 Task: Create a task  Integrate a new chat system for customer service , assign it to team member softage.2@softage.net in the project AgileFocus and update the status of the task to  On Track  , set the priority of the task to Low
Action: Mouse moved to (55, 45)
Screenshot: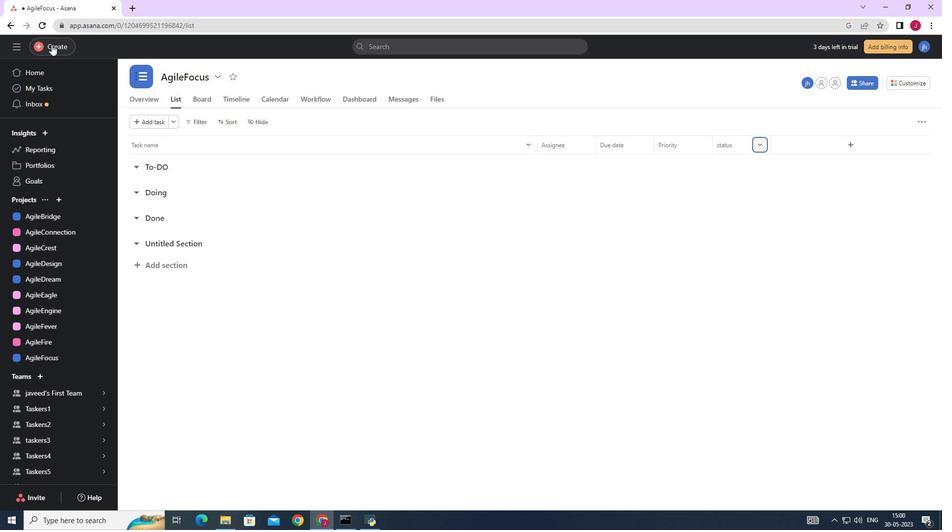 
Action: Mouse pressed left at (55, 45)
Screenshot: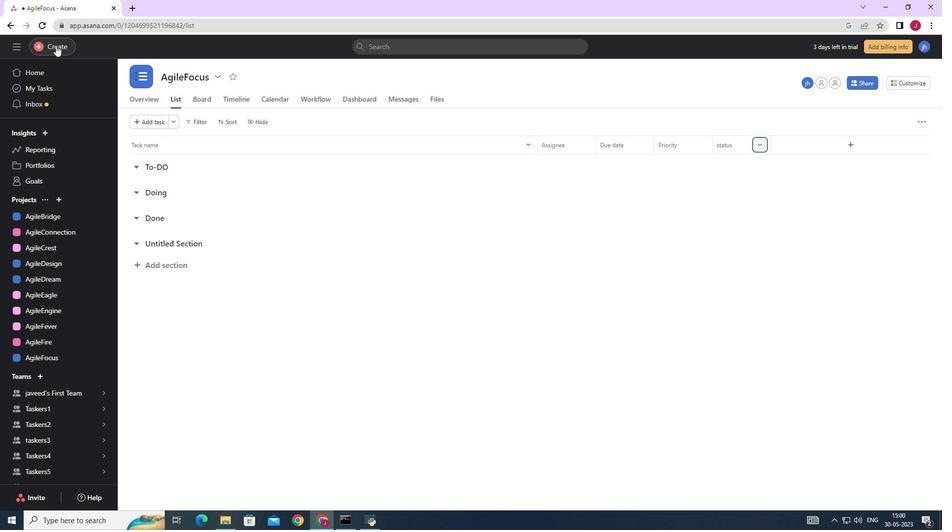 
Action: Mouse moved to (120, 48)
Screenshot: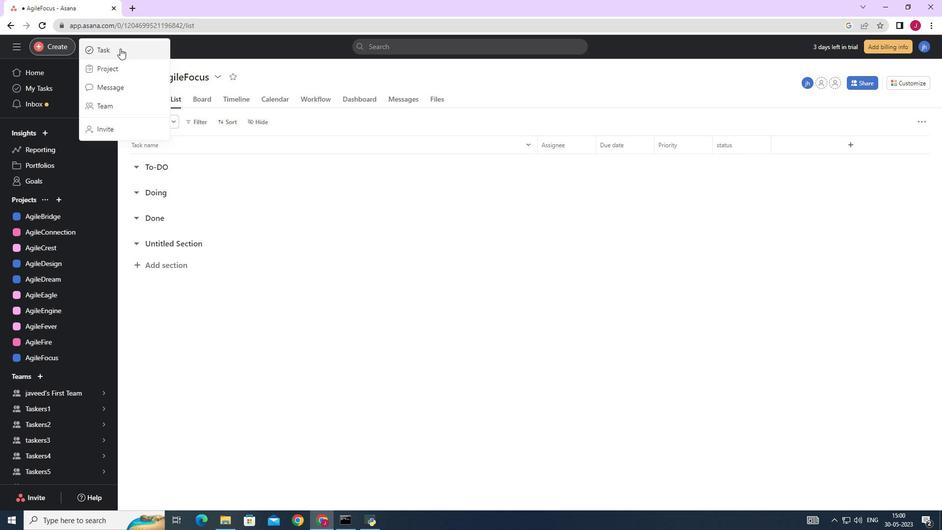 
Action: Mouse pressed left at (120, 48)
Screenshot: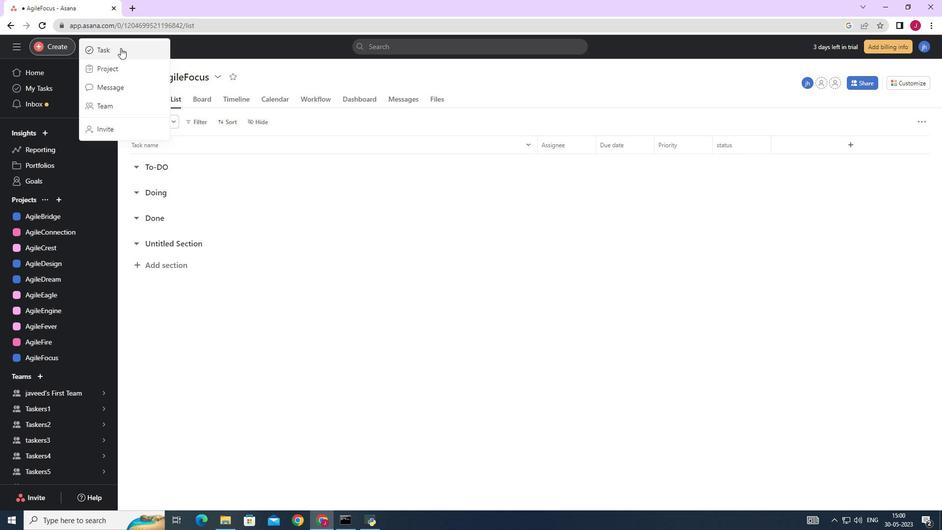 
Action: Mouse moved to (769, 329)
Screenshot: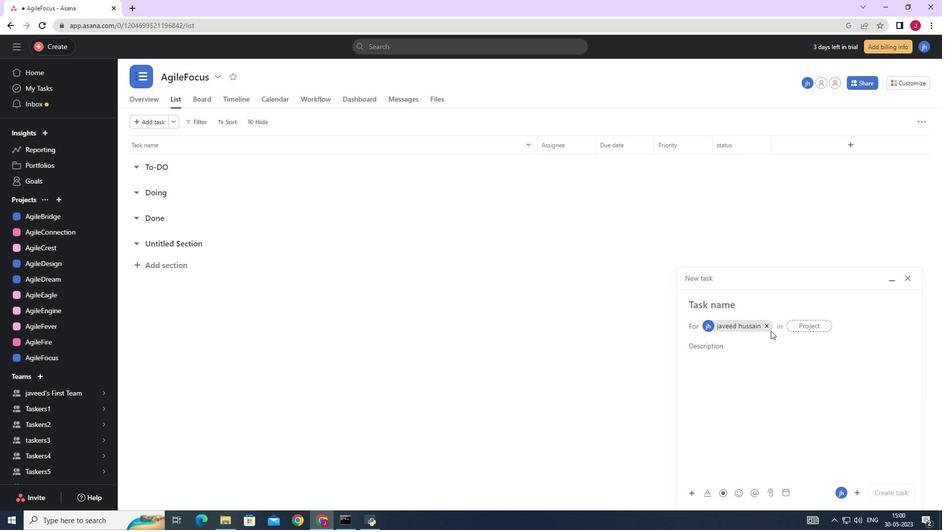 
Action: Mouse pressed left at (769, 329)
Screenshot: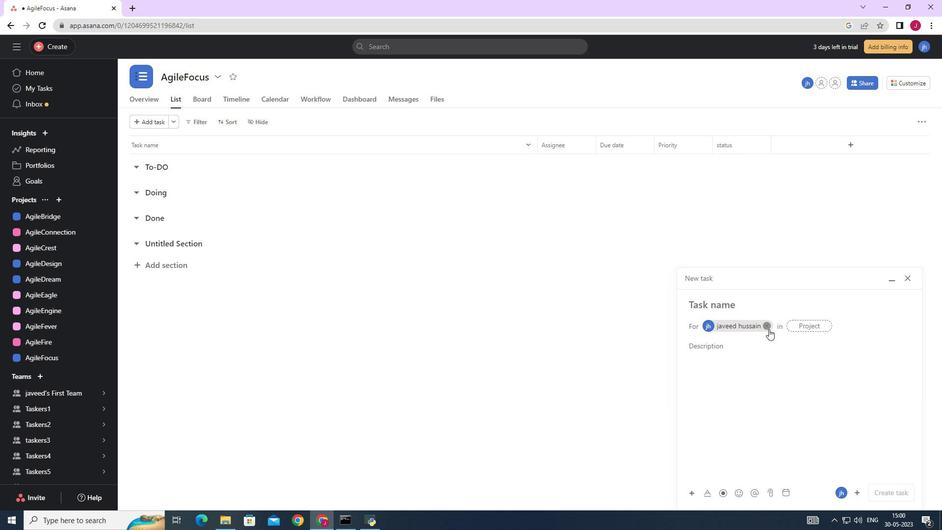 
Action: Mouse moved to (718, 305)
Screenshot: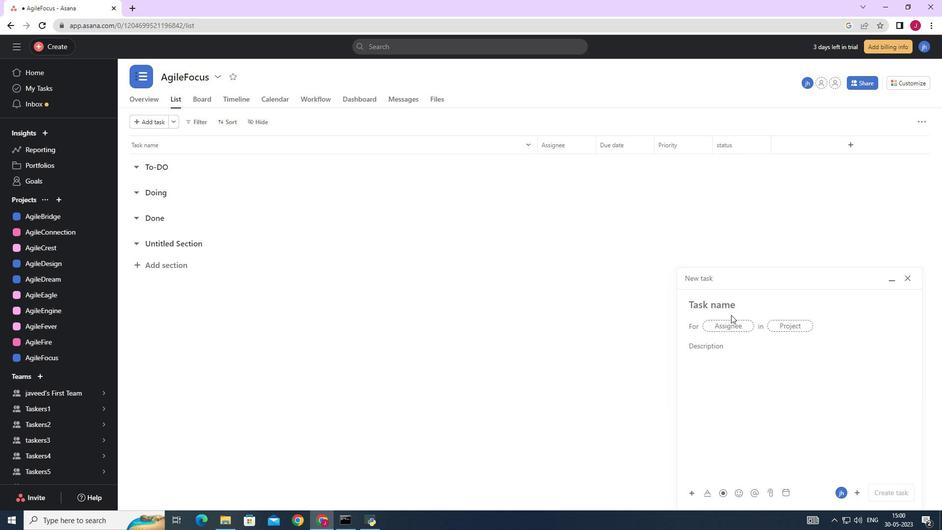
Action: Mouse pressed left at (718, 305)
Screenshot: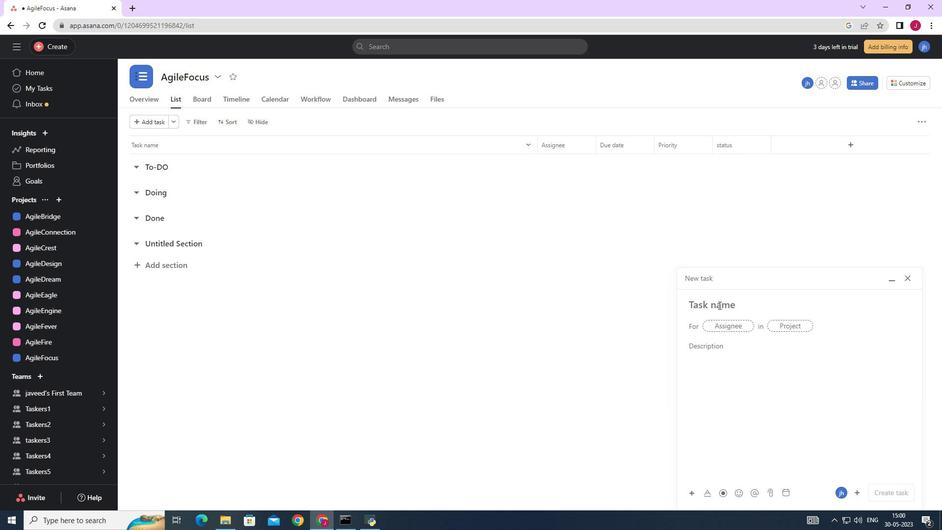 
Action: Key pressed <Key.caps_lock>I<Key.caps_lock>ntegrate<Key.space>a<Key.space>new<Key.space>chat<Key.space>system<Key.space>for<Key.space>customers<Key.space>service
Screenshot: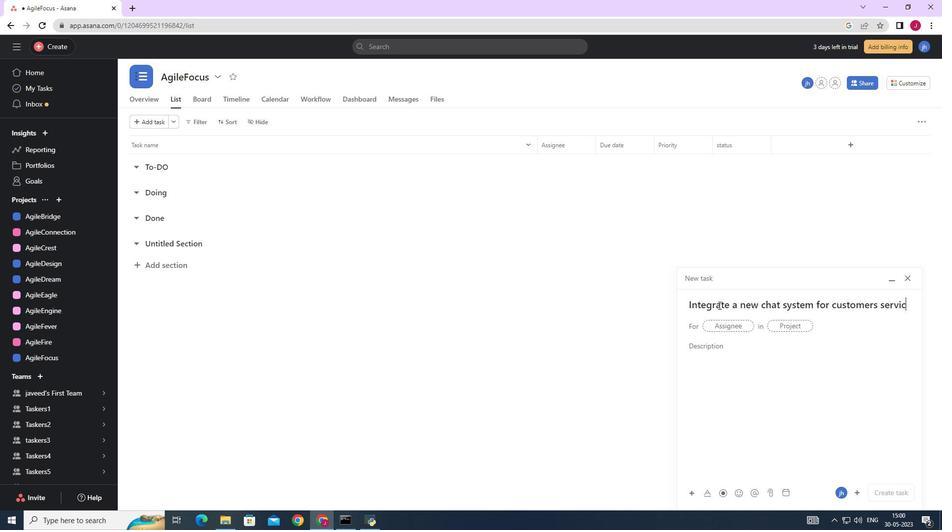 
Action: Mouse moved to (720, 328)
Screenshot: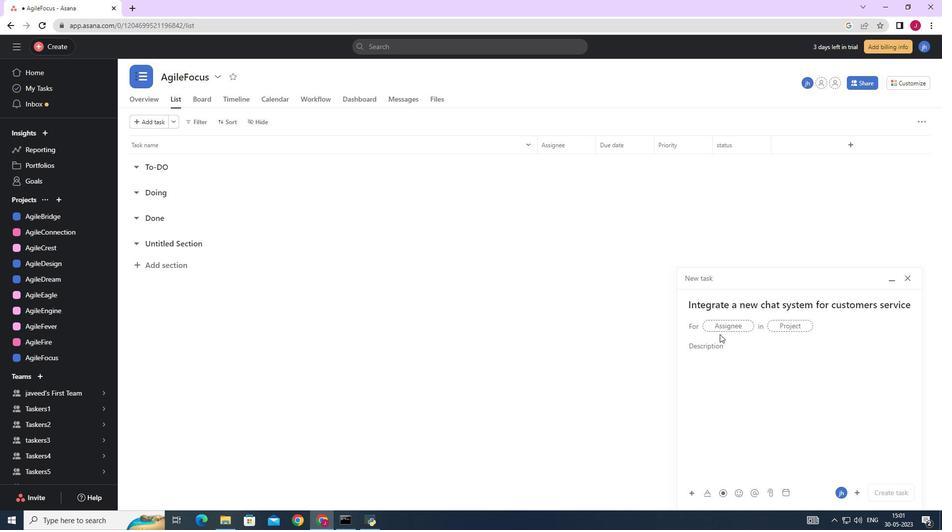 
Action: Mouse pressed left at (720, 328)
Screenshot: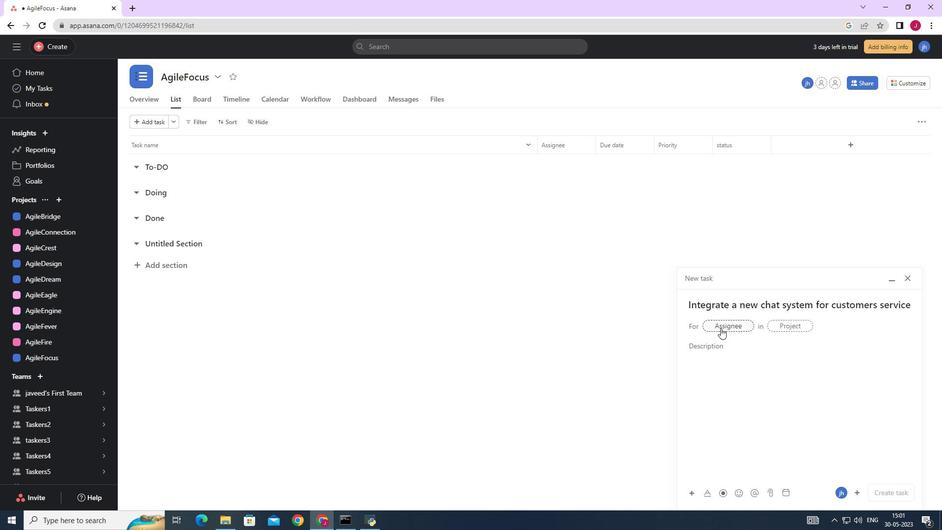 
Action: Mouse moved to (710, 327)
Screenshot: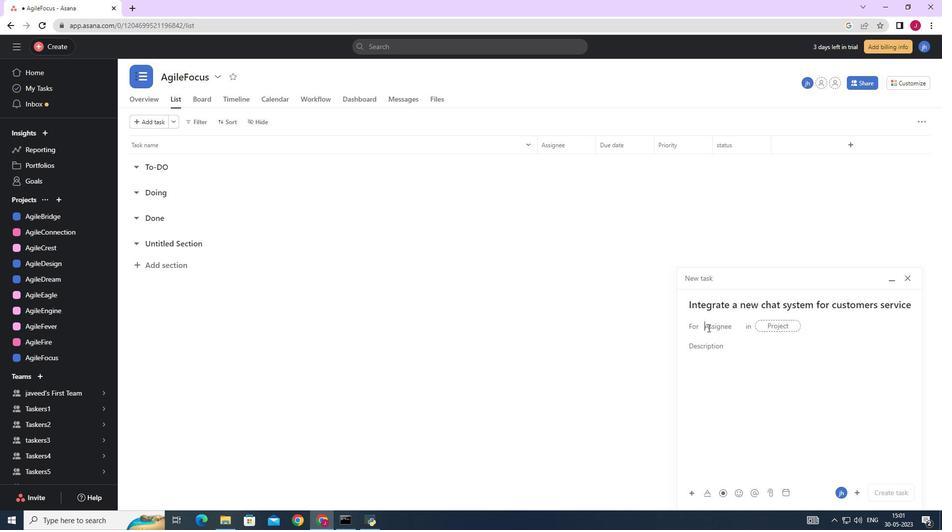 
Action: Mouse pressed left at (710, 327)
Screenshot: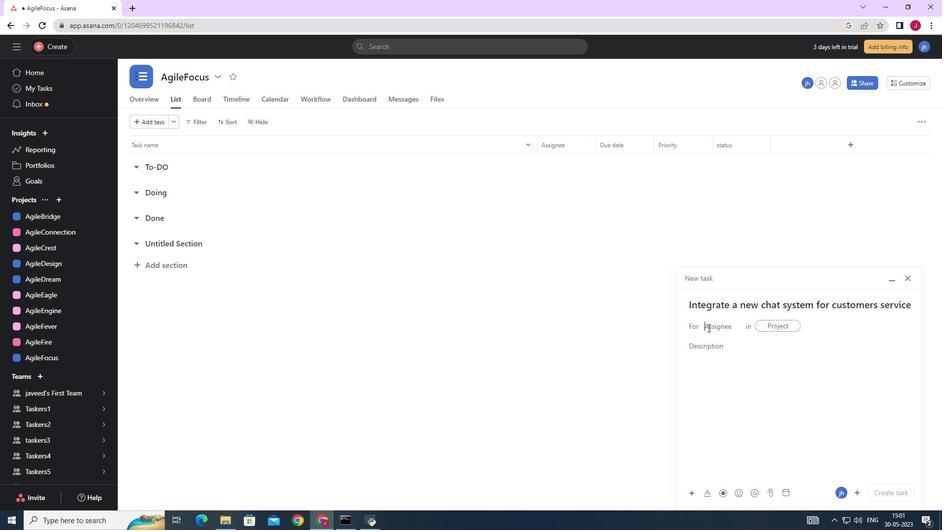 
Action: Key pressed softage.2
Screenshot: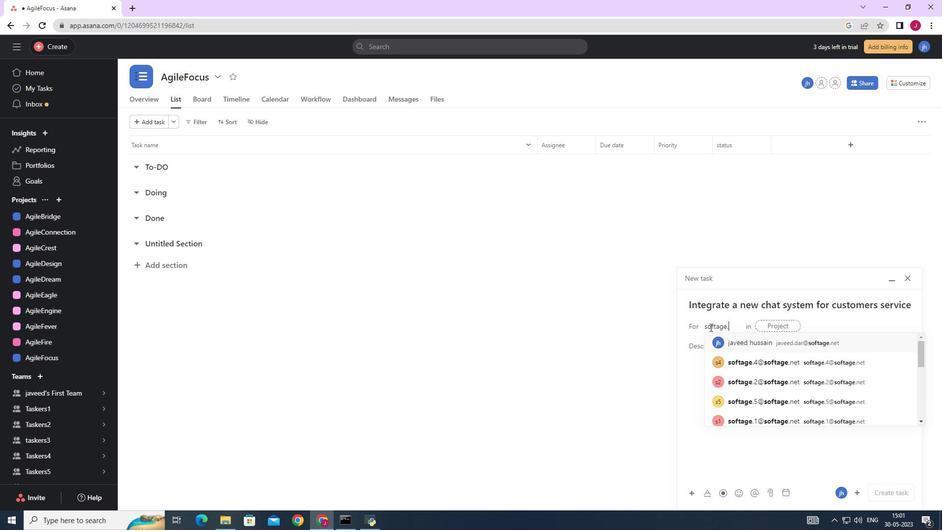 
Action: Mouse moved to (779, 342)
Screenshot: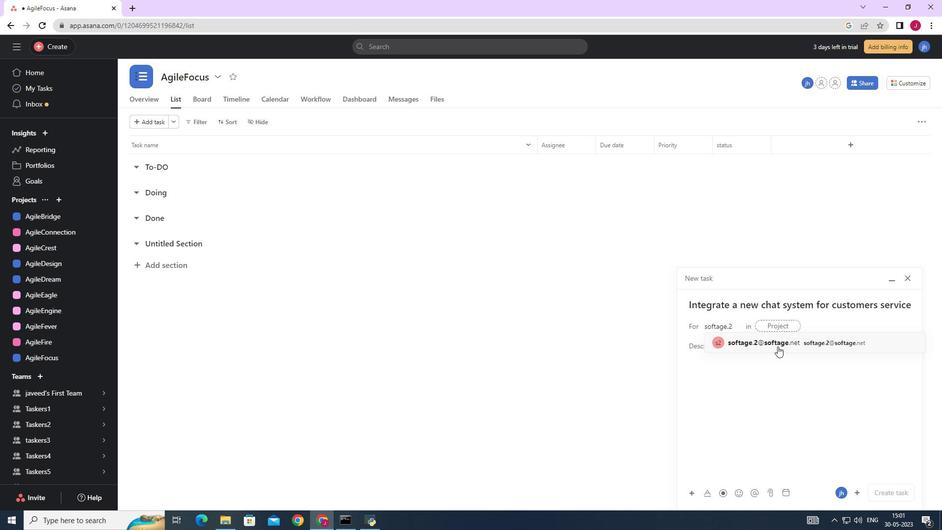 
Action: Mouse pressed left at (779, 342)
Screenshot: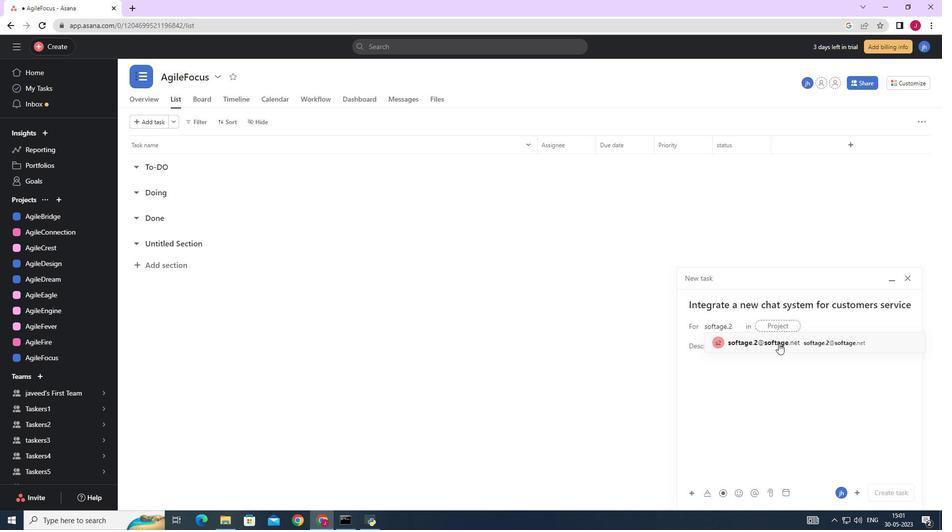 
Action: Mouse moved to (657, 338)
Screenshot: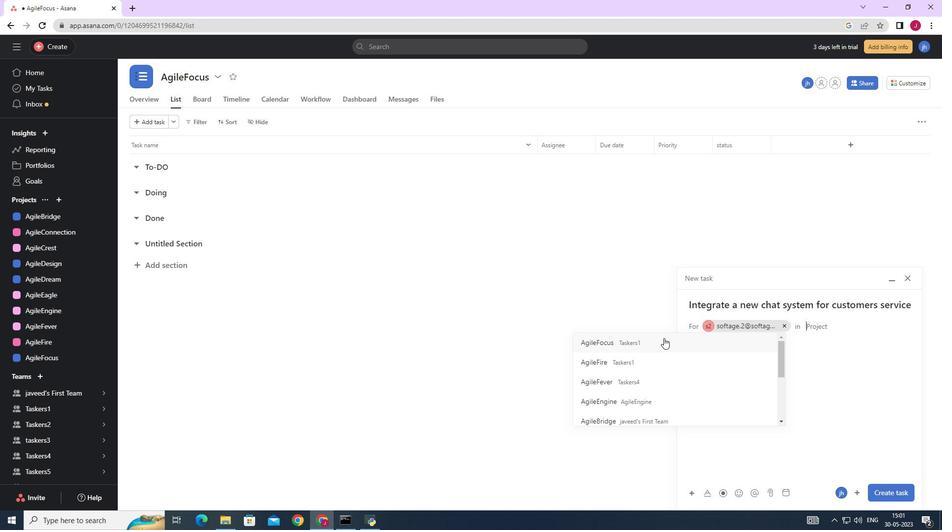 
Action: Mouse pressed left at (657, 338)
Screenshot: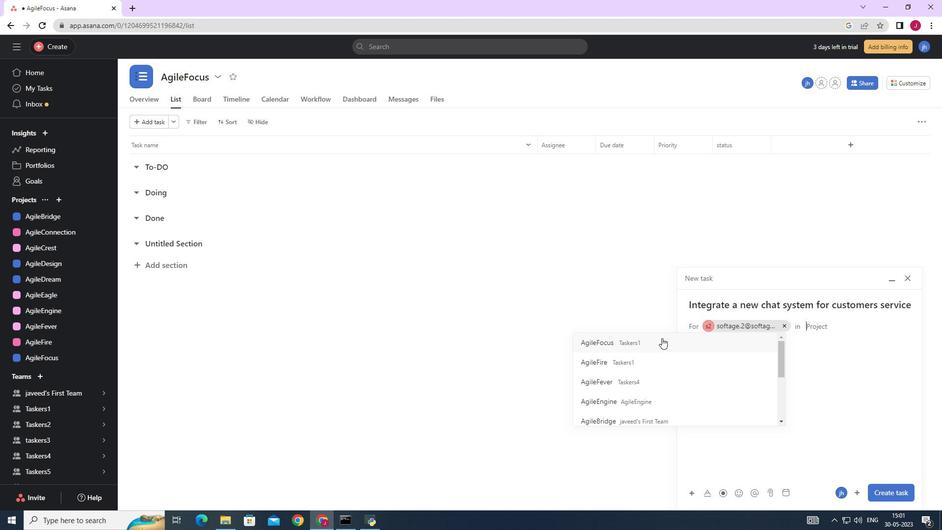 
Action: Mouse moved to (736, 350)
Screenshot: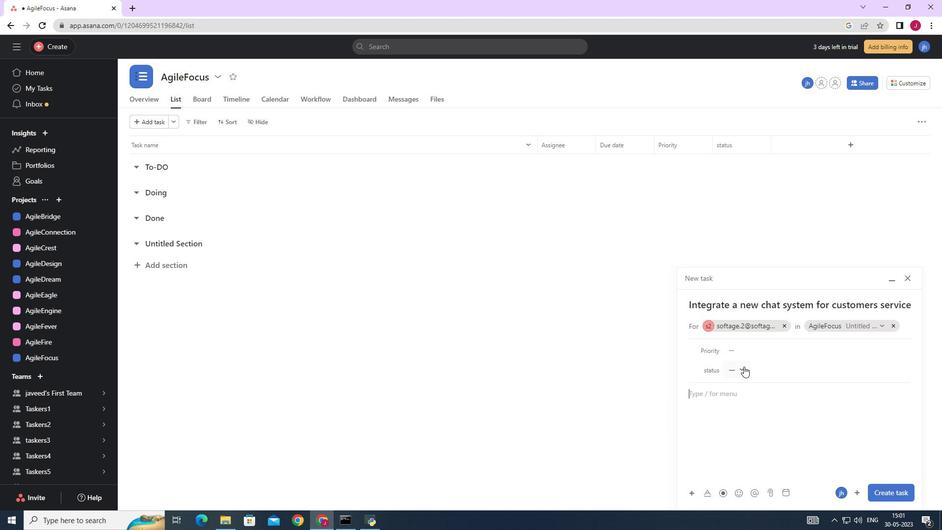 
Action: Mouse pressed left at (736, 350)
Screenshot: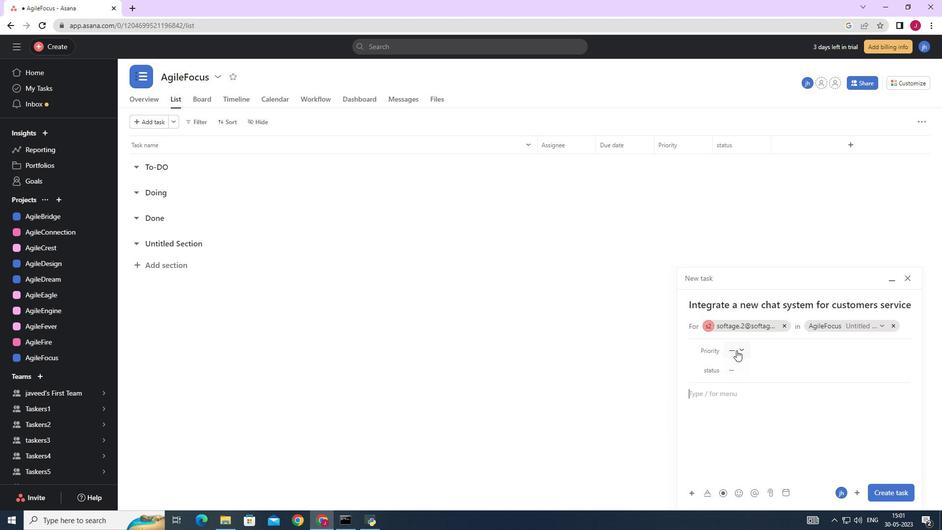 
Action: Mouse moved to (756, 418)
Screenshot: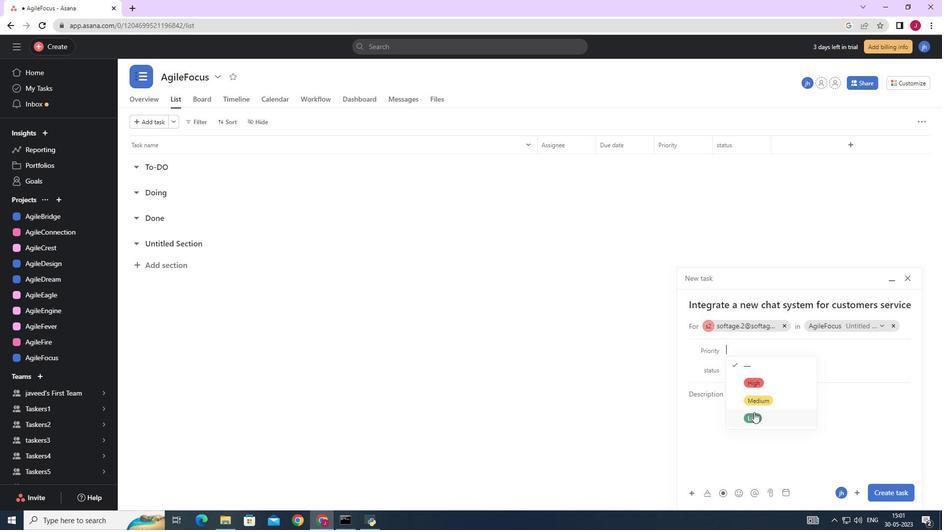 
Action: Mouse pressed left at (756, 418)
Screenshot: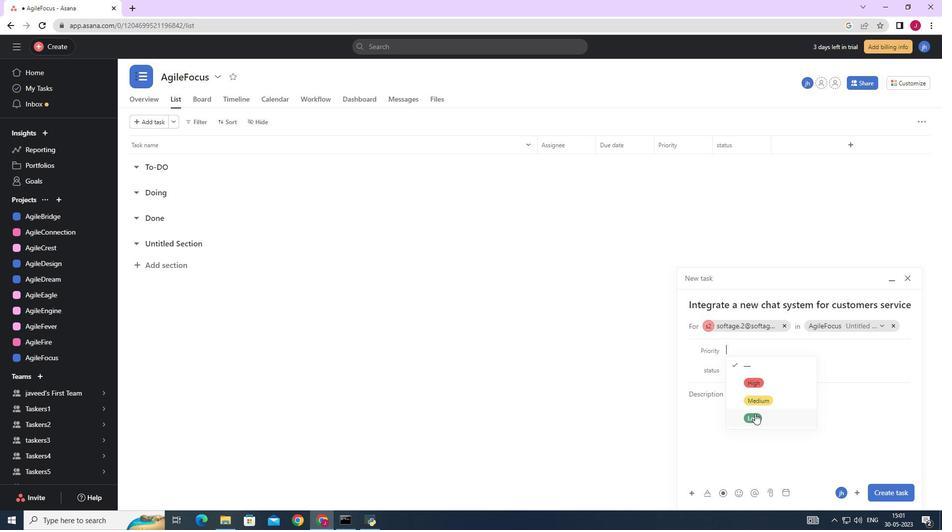 
Action: Mouse moved to (738, 371)
Screenshot: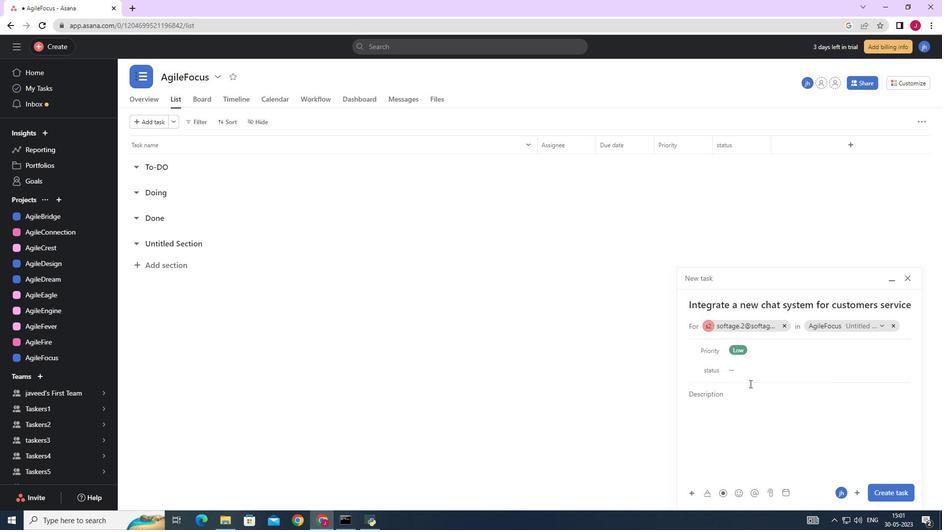 
Action: Mouse pressed left at (738, 371)
Screenshot: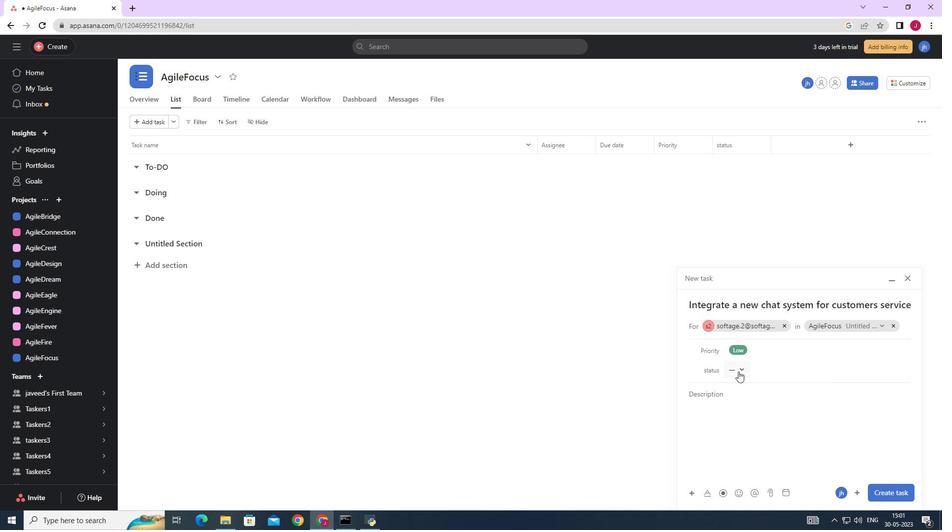 
Action: Mouse moved to (754, 402)
Screenshot: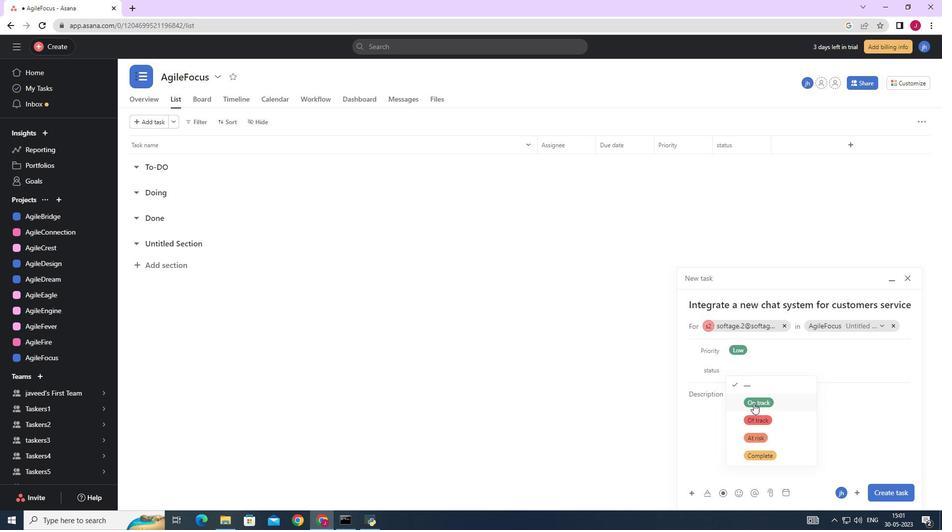 
Action: Mouse pressed left at (754, 402)
Screenshot: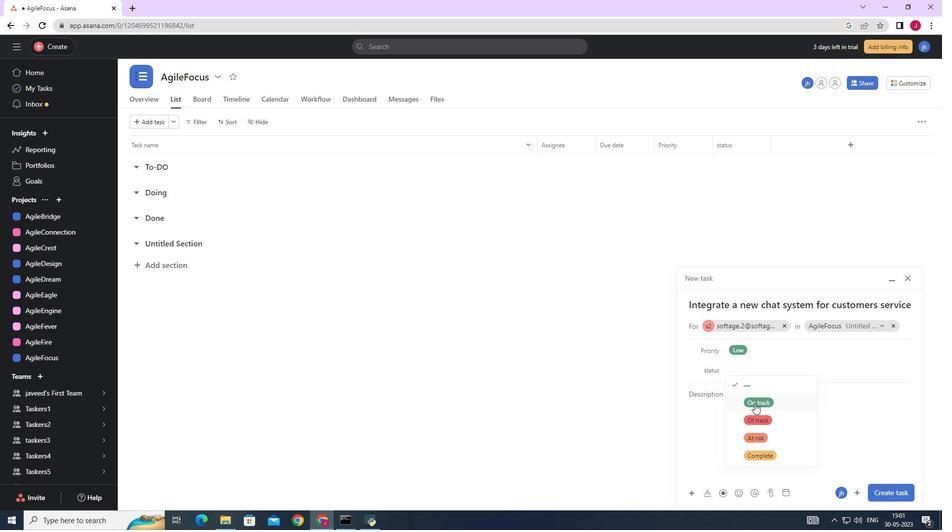 
Action: Mouse moved to (880, 490)
Screenshot: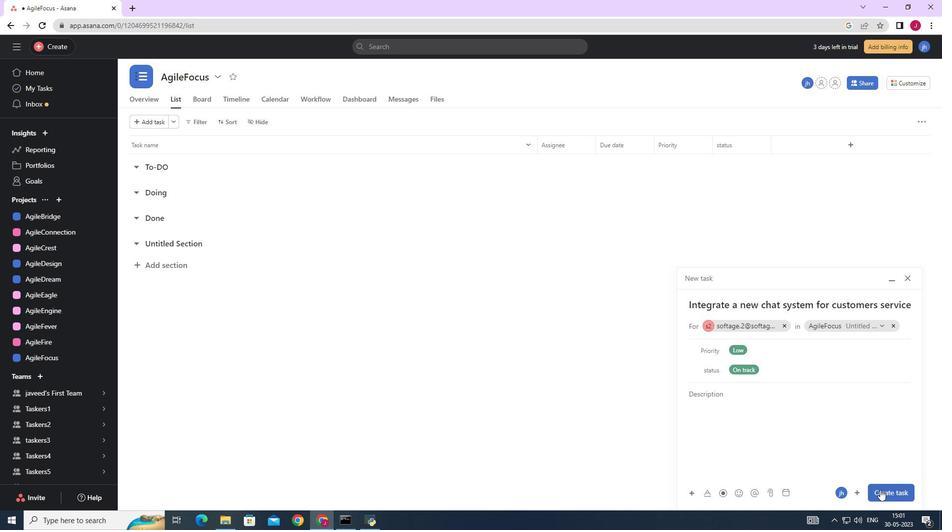 
Action: Mouse pressed left at (880, 490)
Screenshot: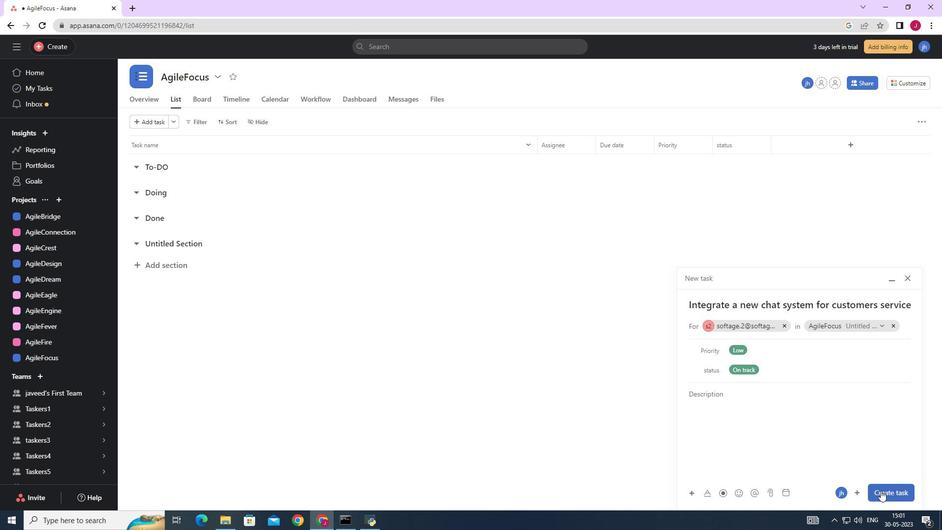 
Action: Mouse moved to (647, 344)
Screenshot: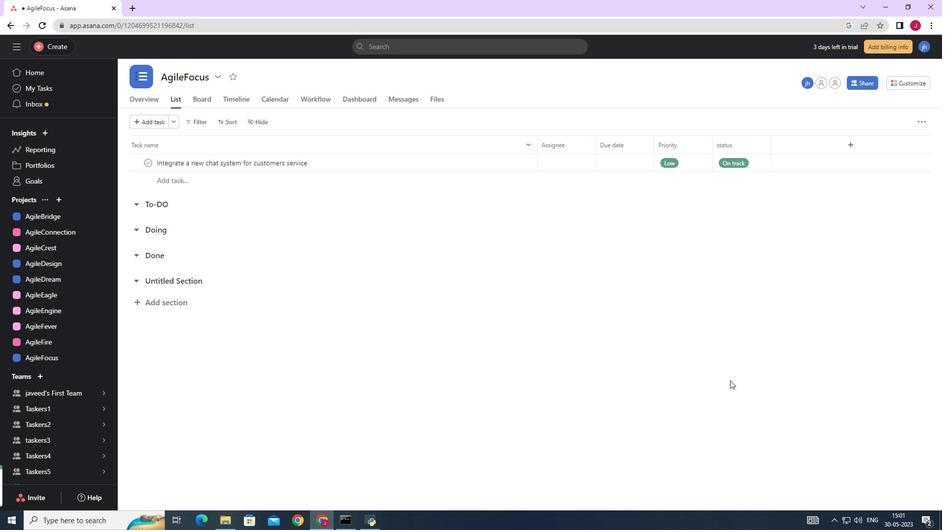
